 Task: Explore satellite view of the Rocky Mountain National Park in Colorado.
Action: Mouse moved to (88, 30)
Screenshot: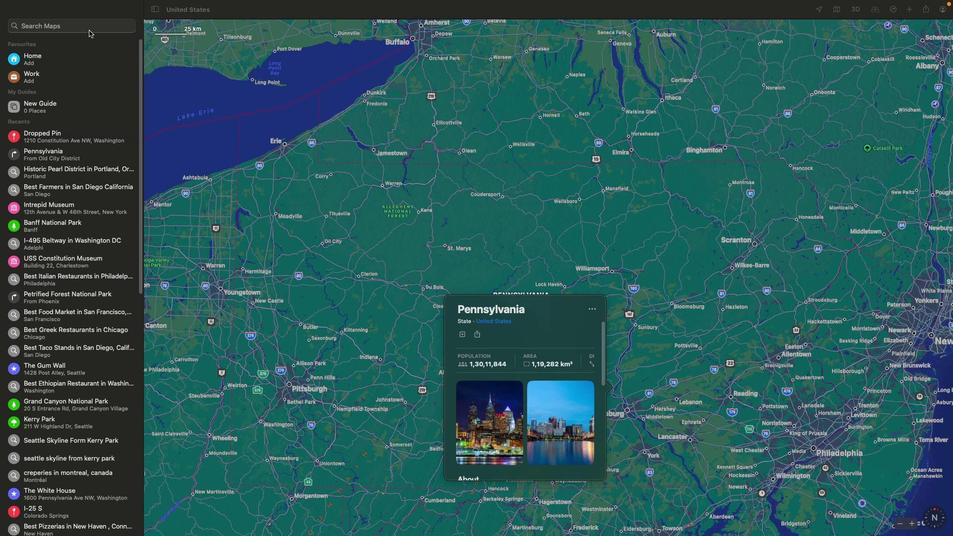 
Action: Mouse pressed left at (88, 30)
Screenshot: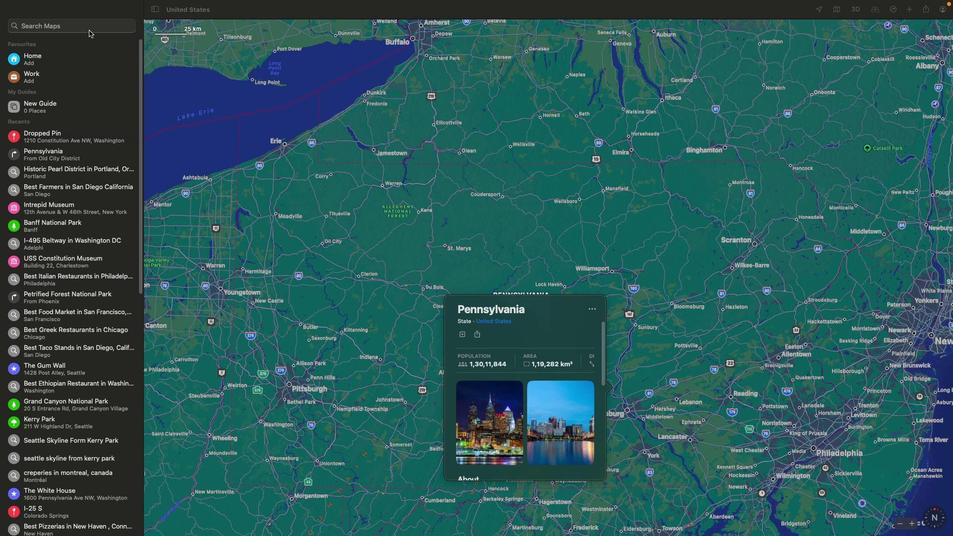 
Action: Key pressed Key.shift'R''o''c''k''y'Key.spaceKey.shift_r'M''o''u''n''t''a''i''n'Key.spaceKey.shift_r'N''a''t''i''o''n''a''l'Key.spaceKey.shift_r'P''a''r''k'Key.space'i''n'Key.spaceKey.shift'C''o''l''o''r''a''d''o'Key.space'\x03'
Screenshot: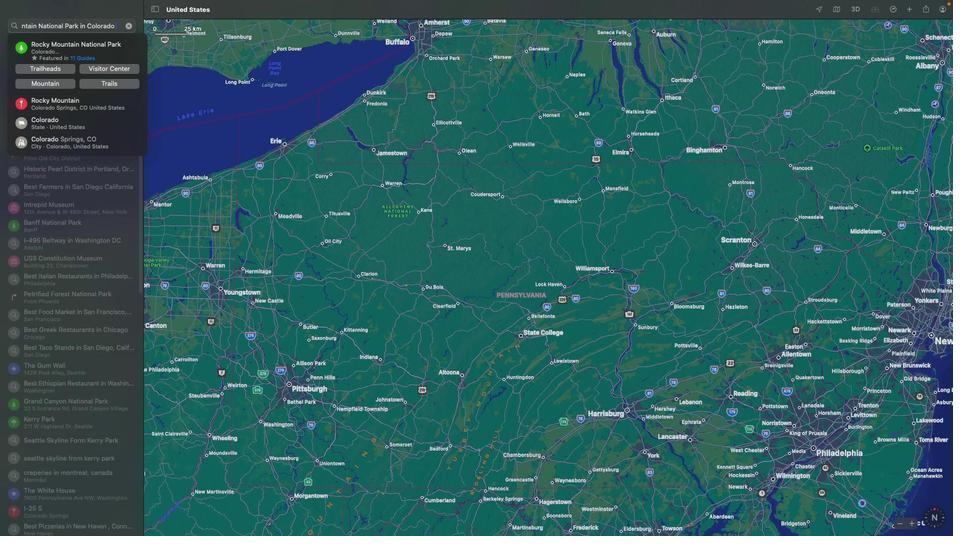 
Action: Mouse moved to (839, 11)
Screenshot: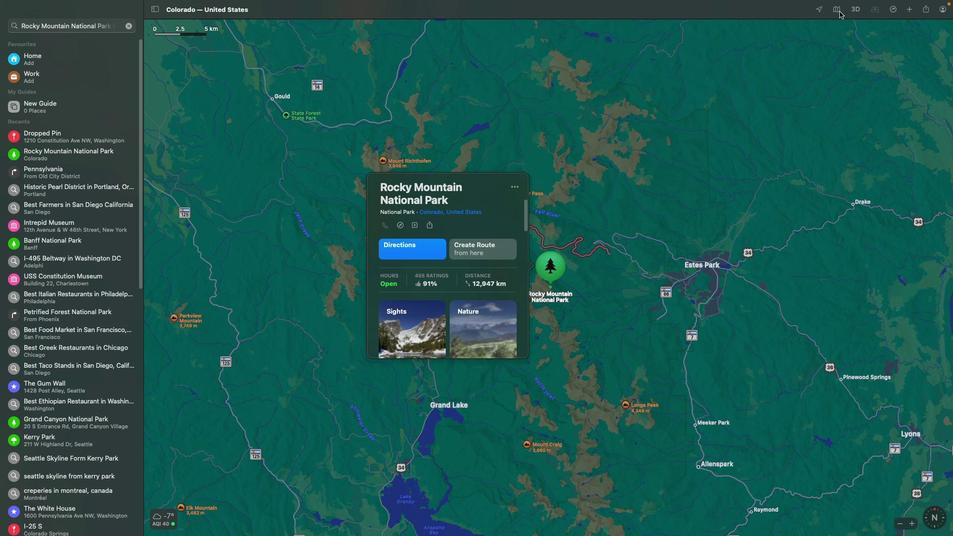 
Action: Mouse pressed left at (839, 11)
Screenshot: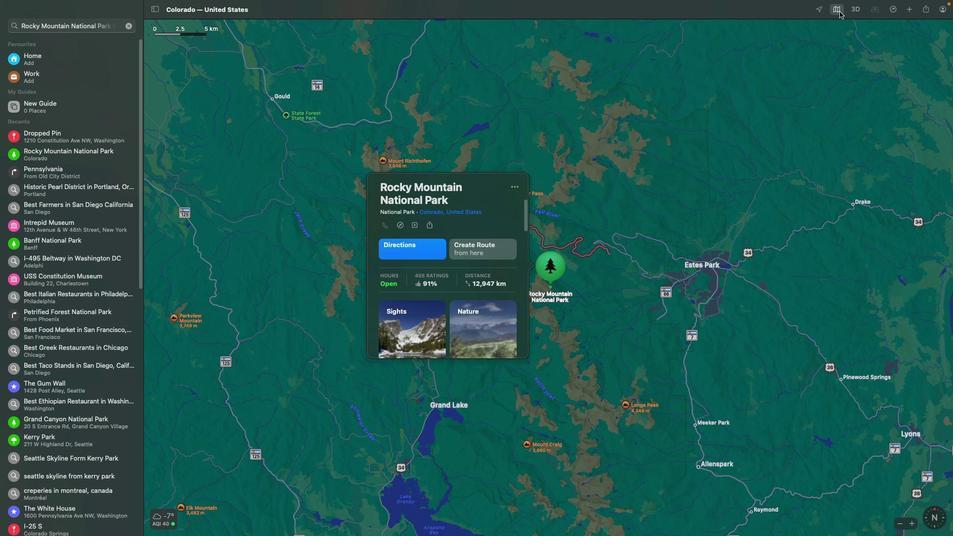 
Action: Mouse moved to (862, 116)
Screenshot: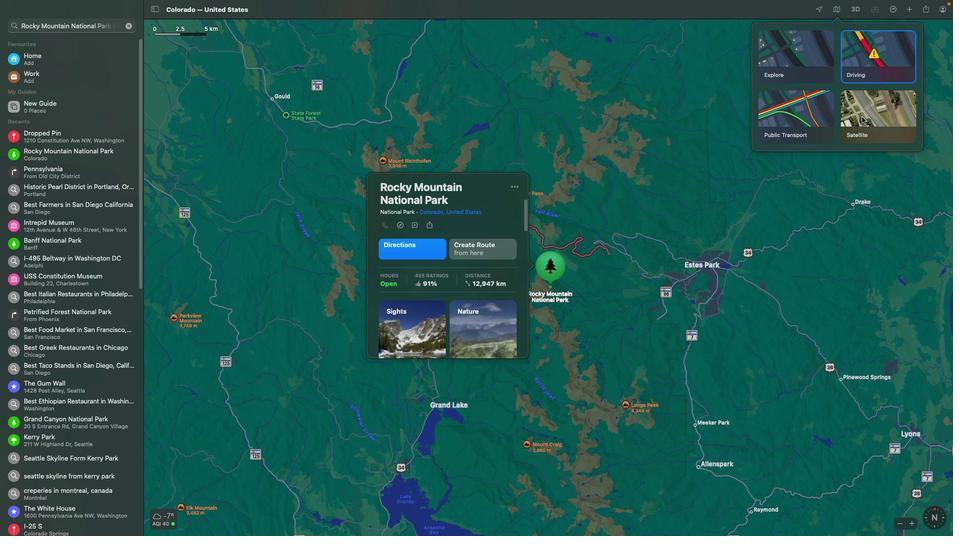 
Action: Mouse pressed left at (862, 116)
Screenshot: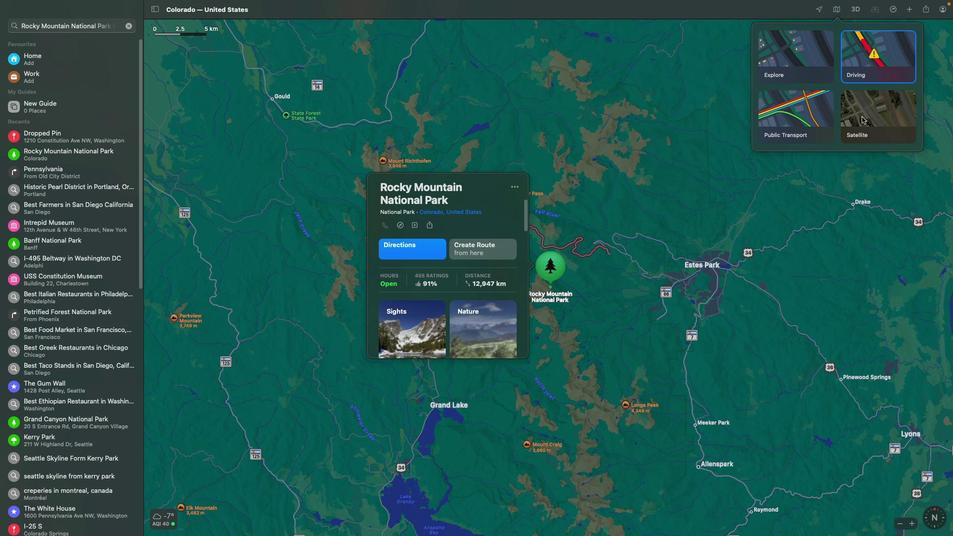 
Action: Mouse moved to (654, 308)
Screenshot: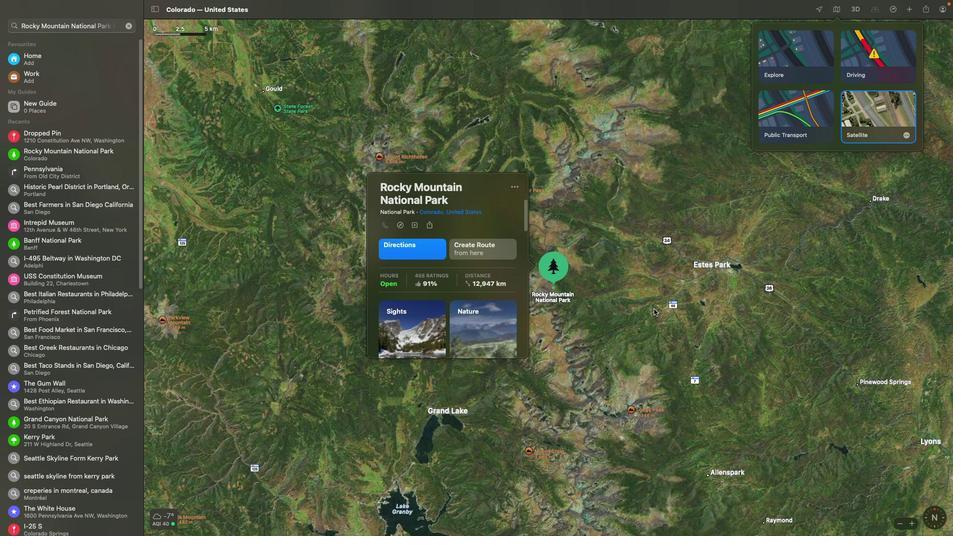 
Action: Mouse pressed left at (654, 308)
Screenshot: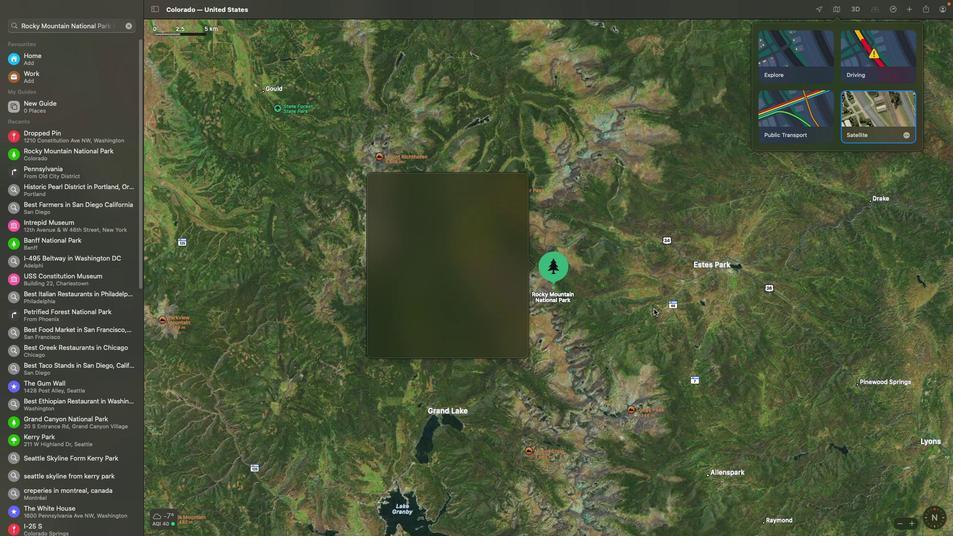 
Action: Mouse moved to (535, 321)
Screenshot: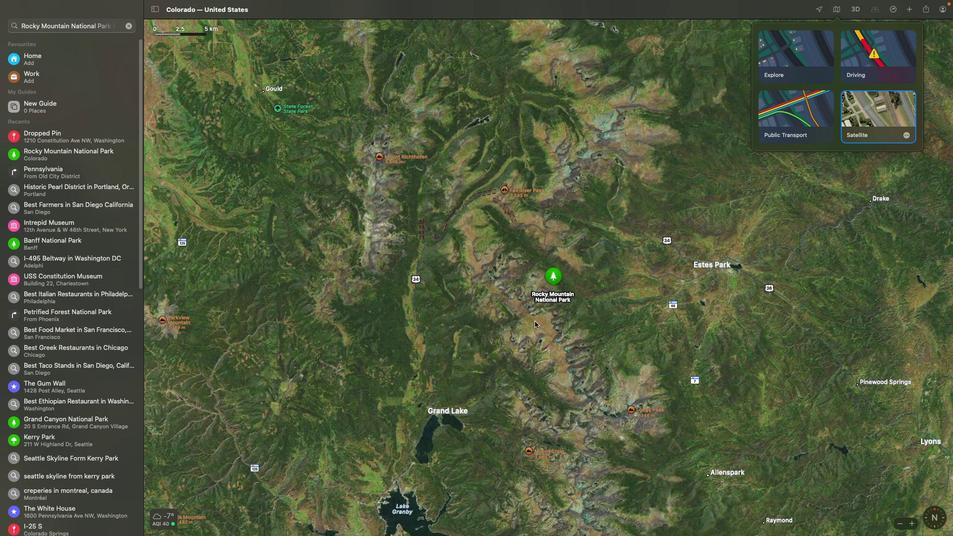 
Action: Mouse scrolled (535, 321) with delta (0, 0)
Screenshot: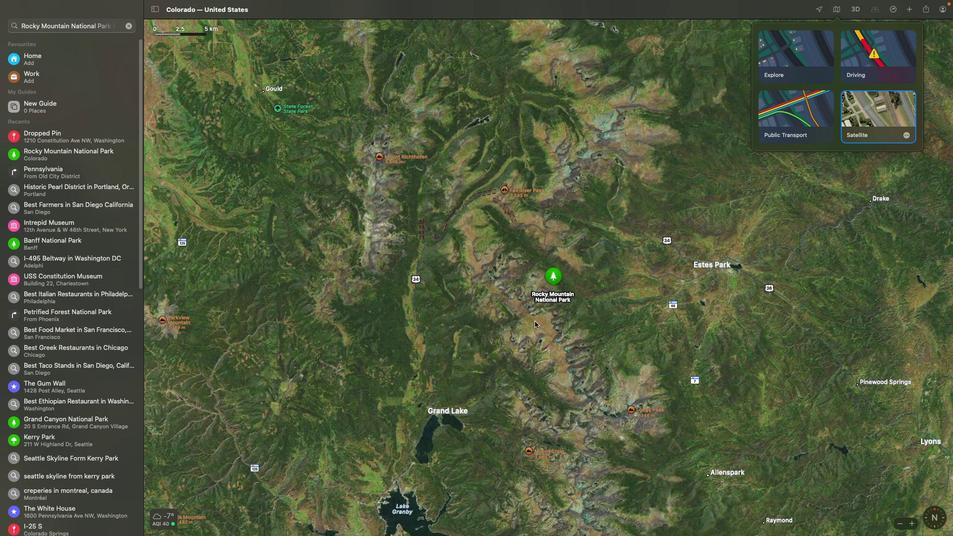 
Action: Mouse scrolled (535, 321) with delta (0, 0)
Screenshot: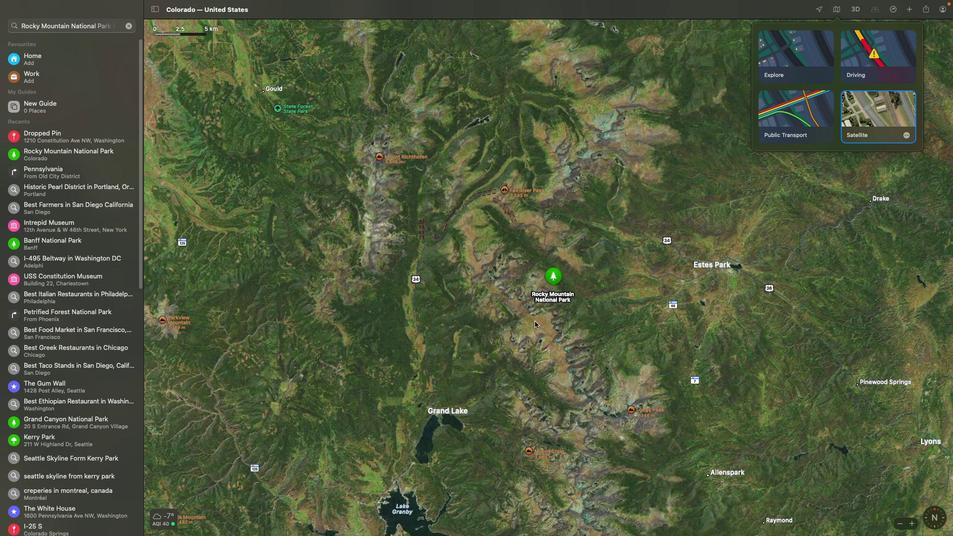 
Action: Mouse scrolled (535, 321) with delta (0, 1)
Screenshot: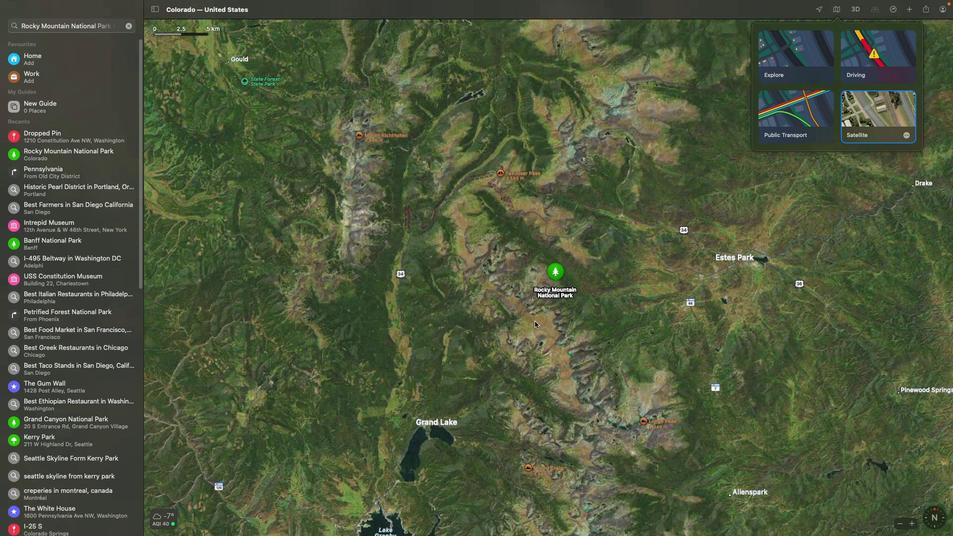 
Action: Mouse scrolled (535, 321) with delta (0, 2)
Screenshot: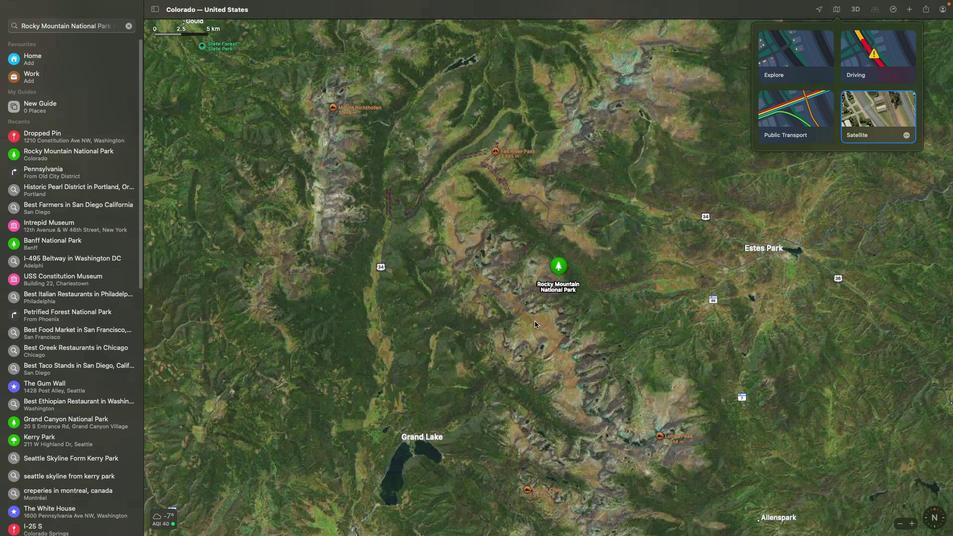 
Action: Mouse scrolled (535, 321) with delta (0, 2)
Screenshot: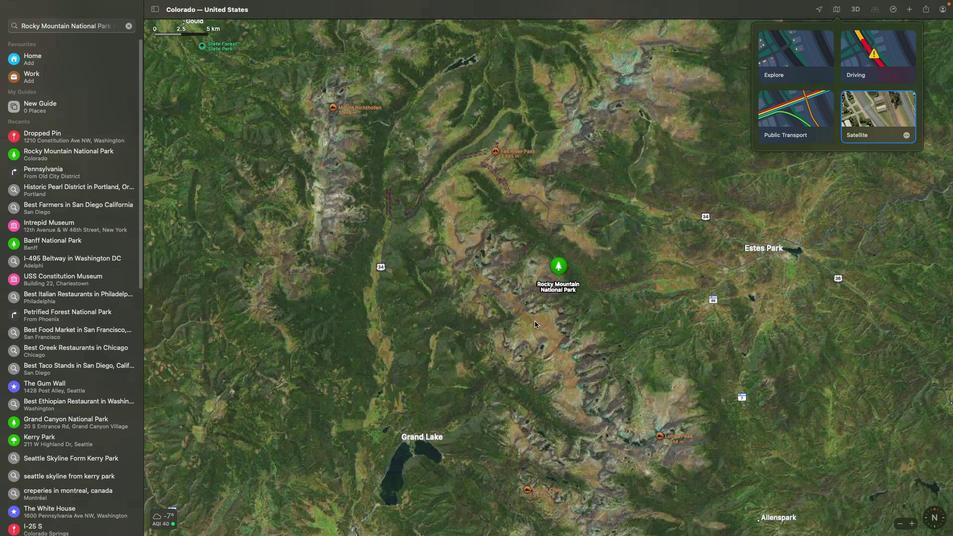 
Action: Mouse scrolled (535, 321) with delta (0, 2)
Screenshot: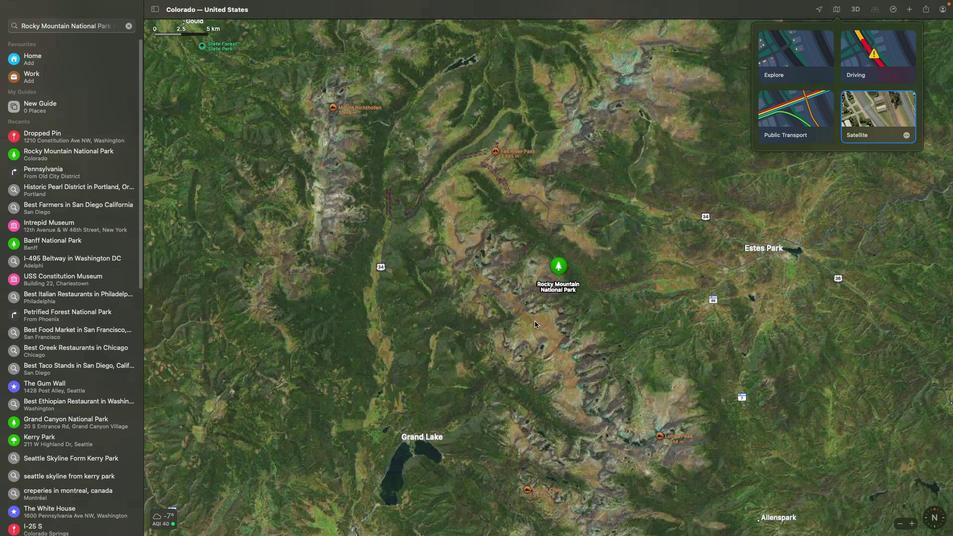 
Action: Mouse scrolled (535, 321) with delta (0, 0)
Screenshot: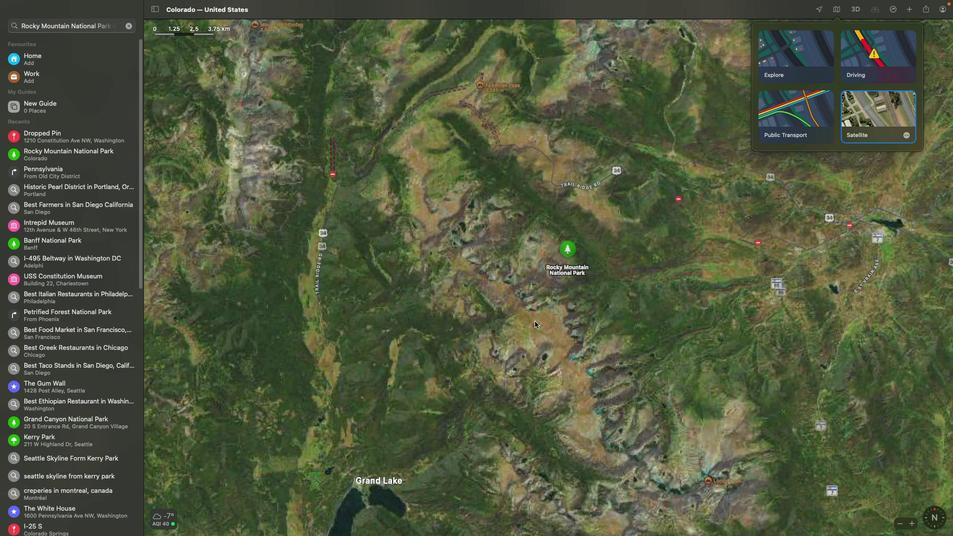 
Action: Mouse scrolled (535, 321) with delta (0, 0)
Screenshot: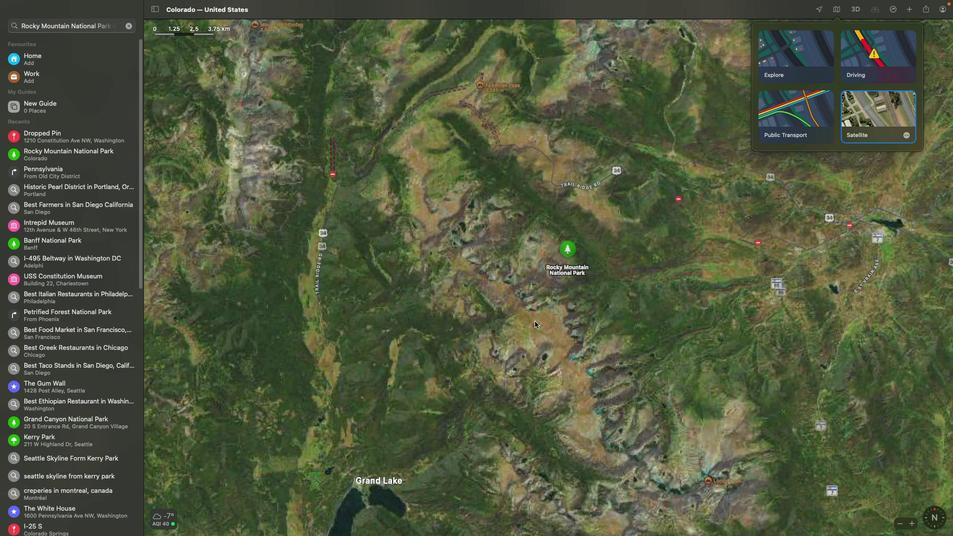 
Action: Mouse scrolled (535, 321) with delta (0, 1)
Screenshot: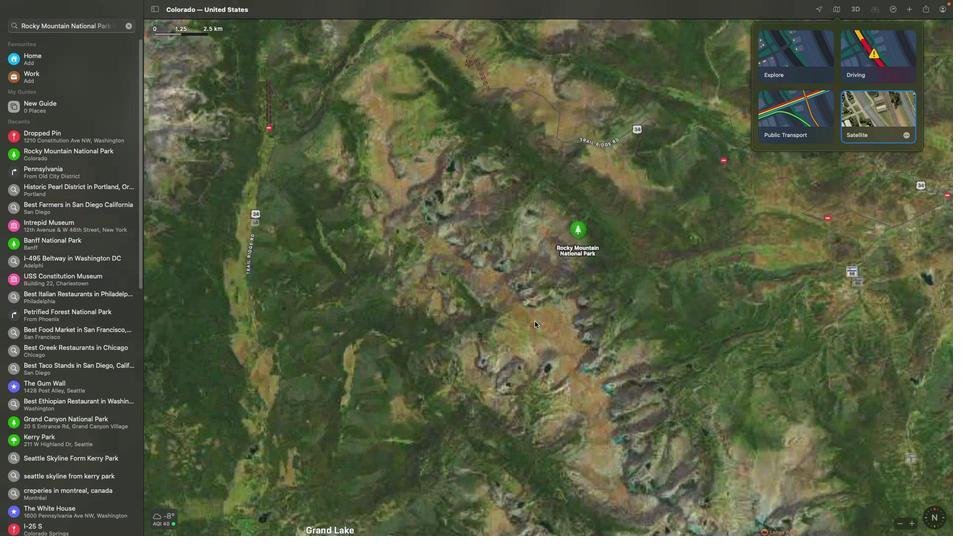 
Action: Mouse scrolled (535, 321) with delta (0, 2)
Screenshot: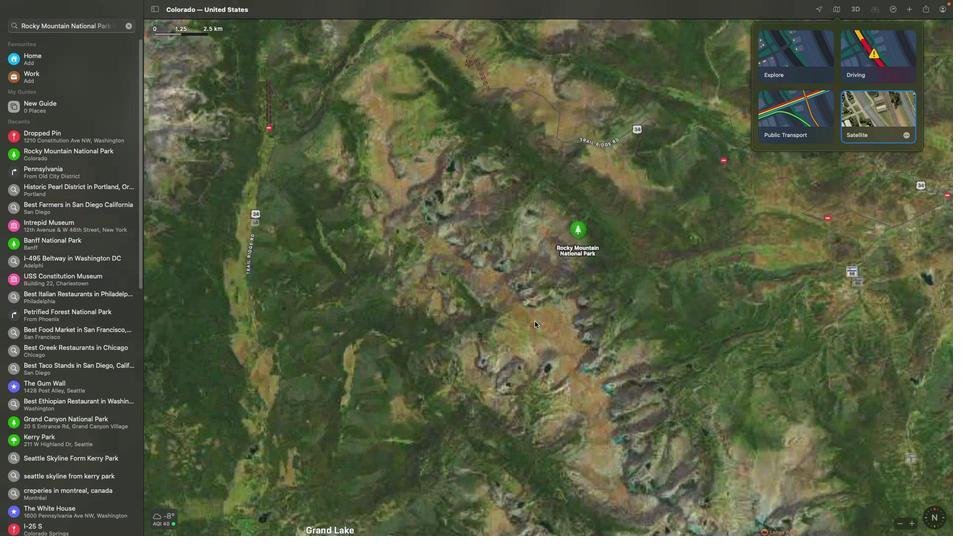 
Action: Mouse scrolled (535, 321) with delta (0, 2)
Screenshot: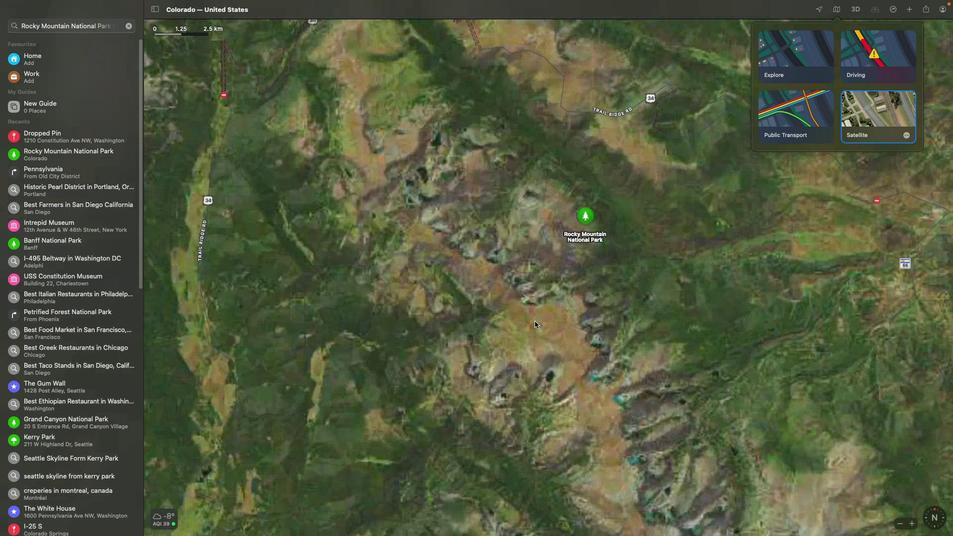 
Action: Mouse moved to (570, 292)
Screenshot: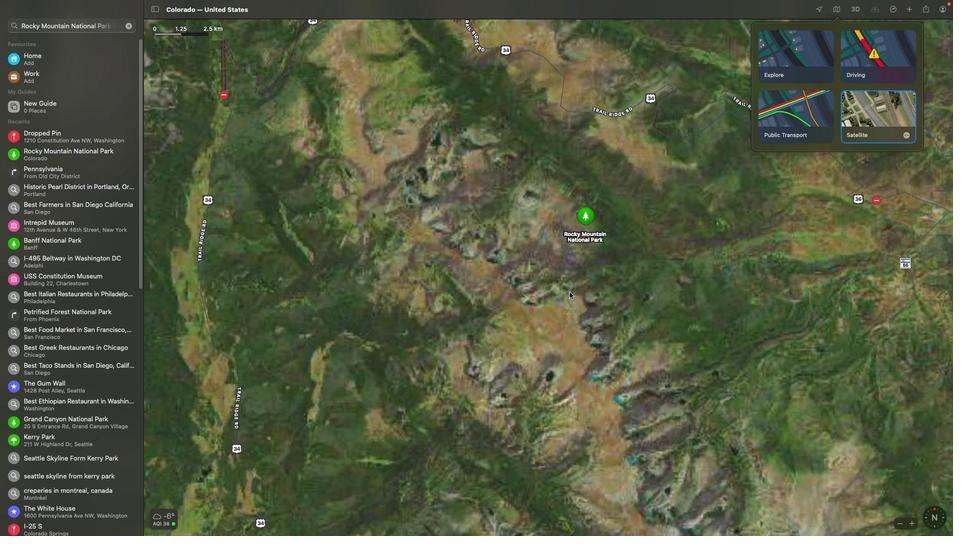 
Action: Mouse scrolled (570, 292) with delta (0, 0)
Screenshot: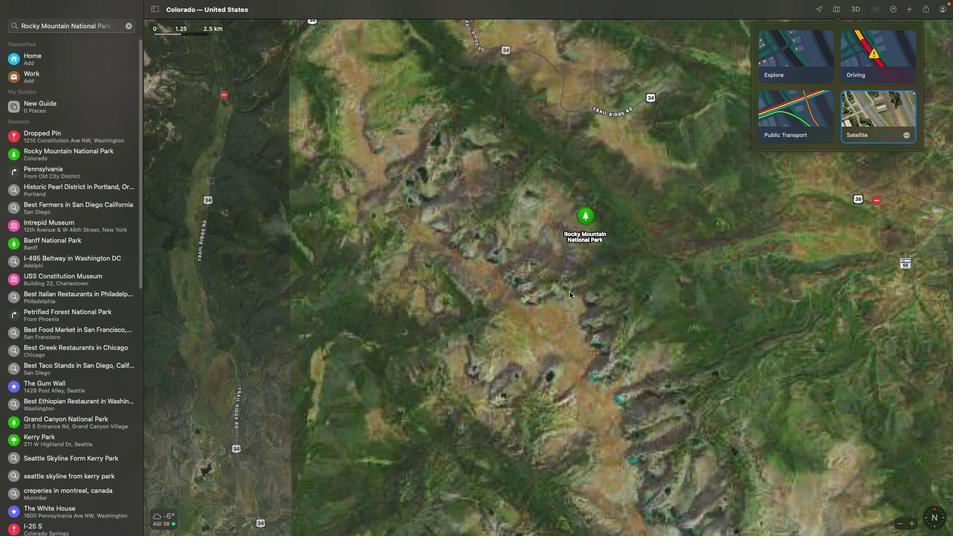 
Action: Mouse moved to (590, 265)
Screenshot: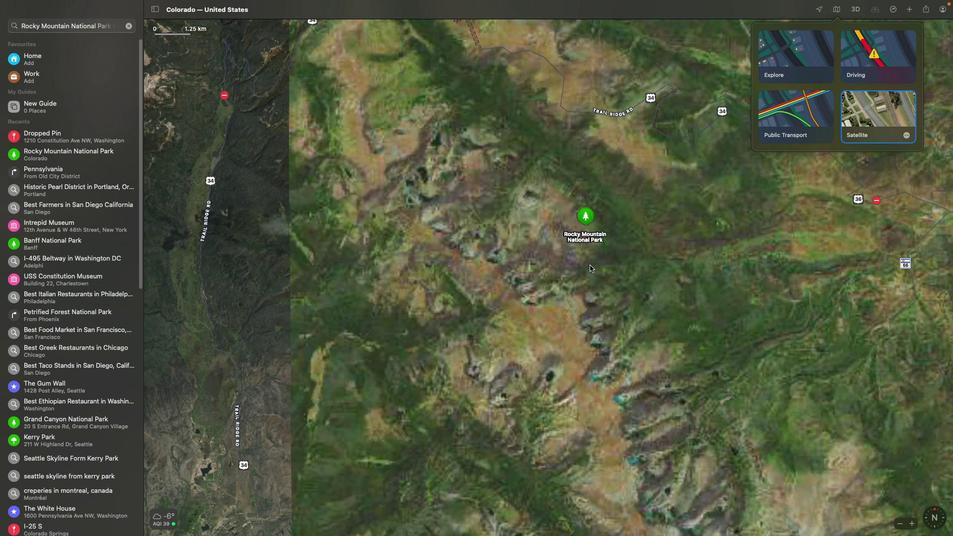 
Action: Mouse scrolled (590, 265) with delta (0, 0)
Screenshot: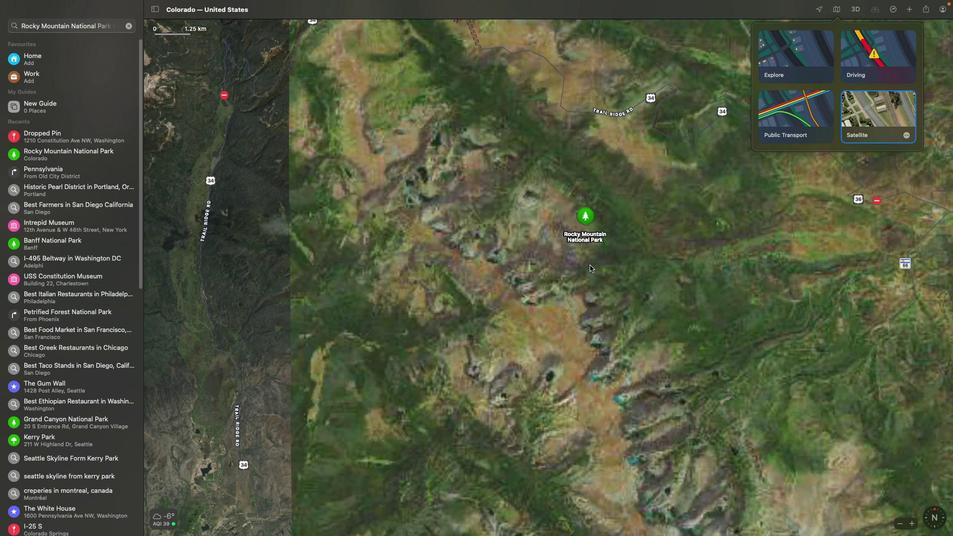 
Action: Mouse scrolled (590, 265) with delta (0, 0)
Screenshot: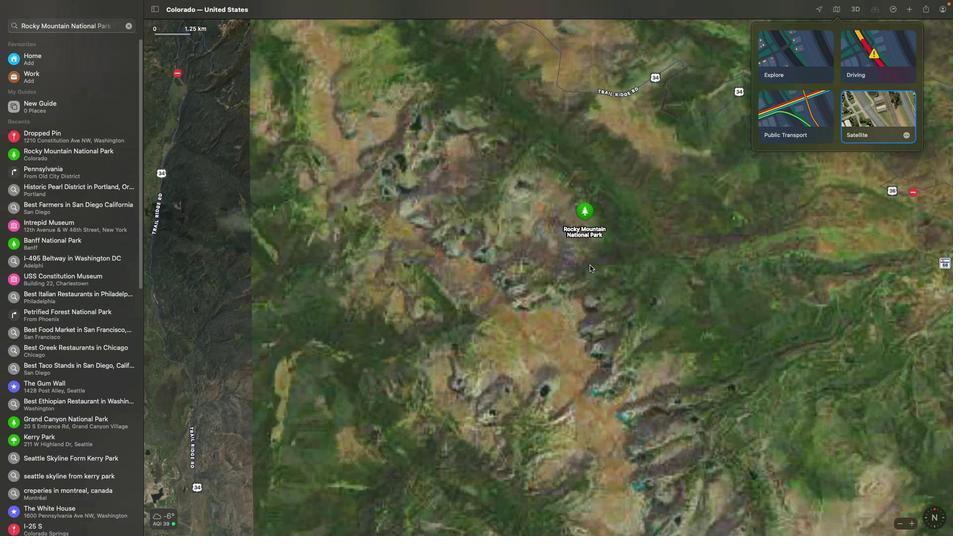 
Action: Mouse scrolled (590, 265) with delta (0, 1)
Screenshot: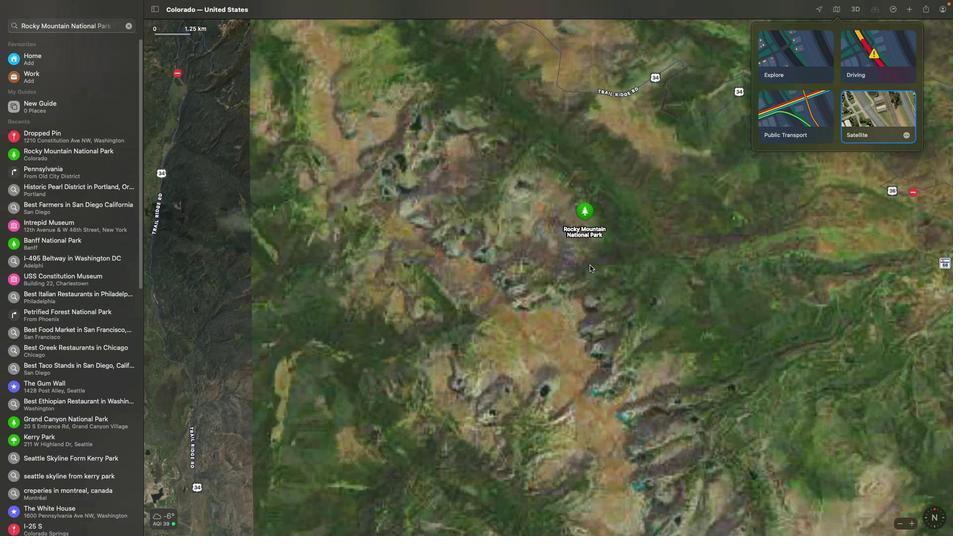 
Action: Mouse scrolled (590, 265) with delta (0, 2)
Screenshot: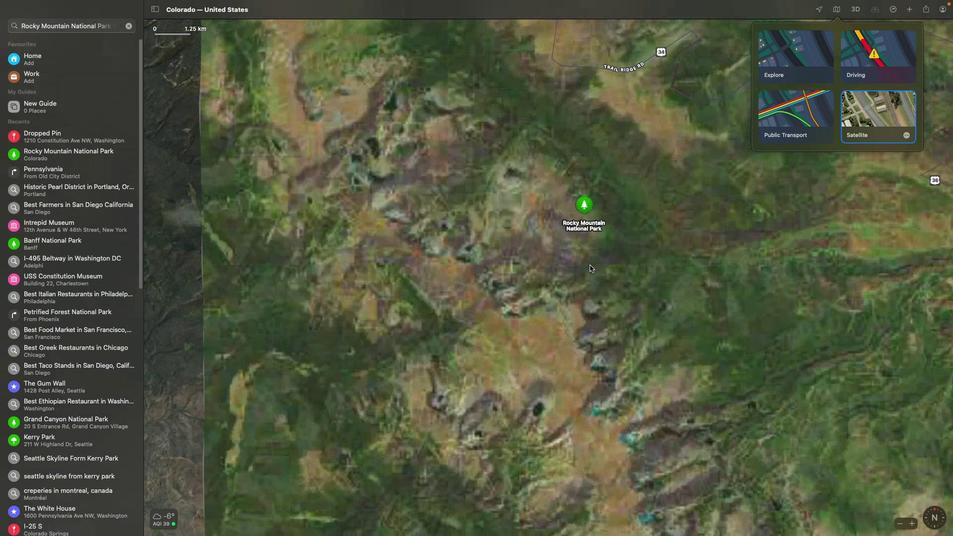
Action: Mouse scrolled (590, 265) with delta (0, 2)
Screenshot: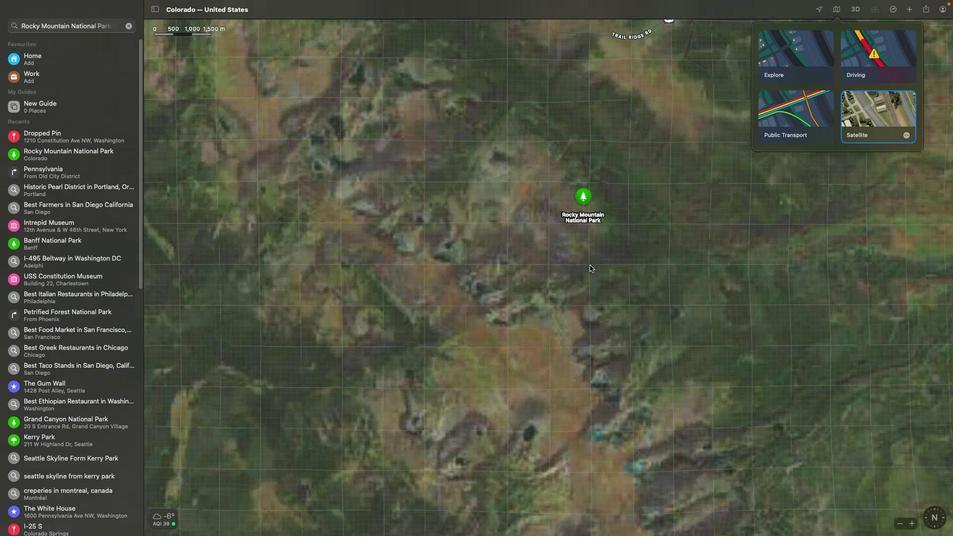 
